 Task: Make in the project ChampionWorks a sprint 'Nitro Boost'. Create in the project ChampionWorks a sprint 'Nitro Boost'. Add in the project ChampionWorks a sprint 'Nitro Boost'
Action: Mouse moved to (178, 56)
Screenshot: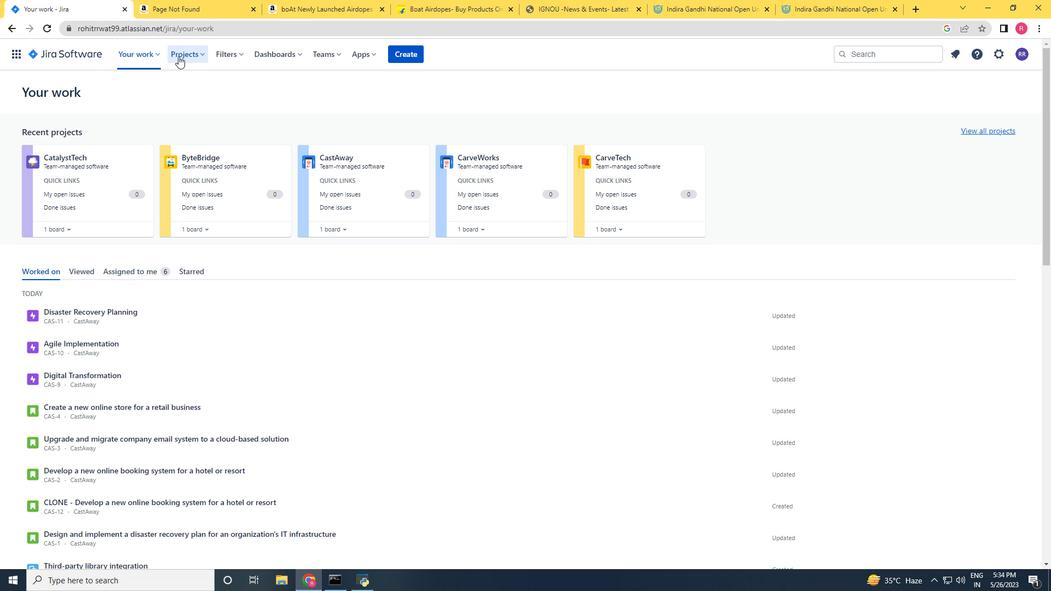 
Action: Mouse pressed left at (178, 56)
Screenshot: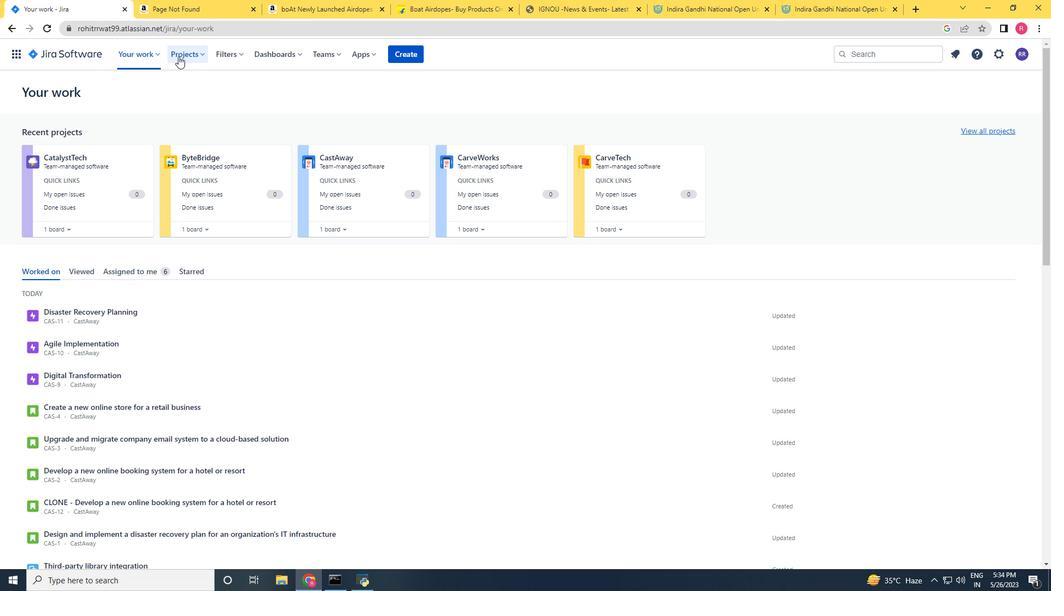 
Action: Mouse moved to (206, 102)
Screenshot: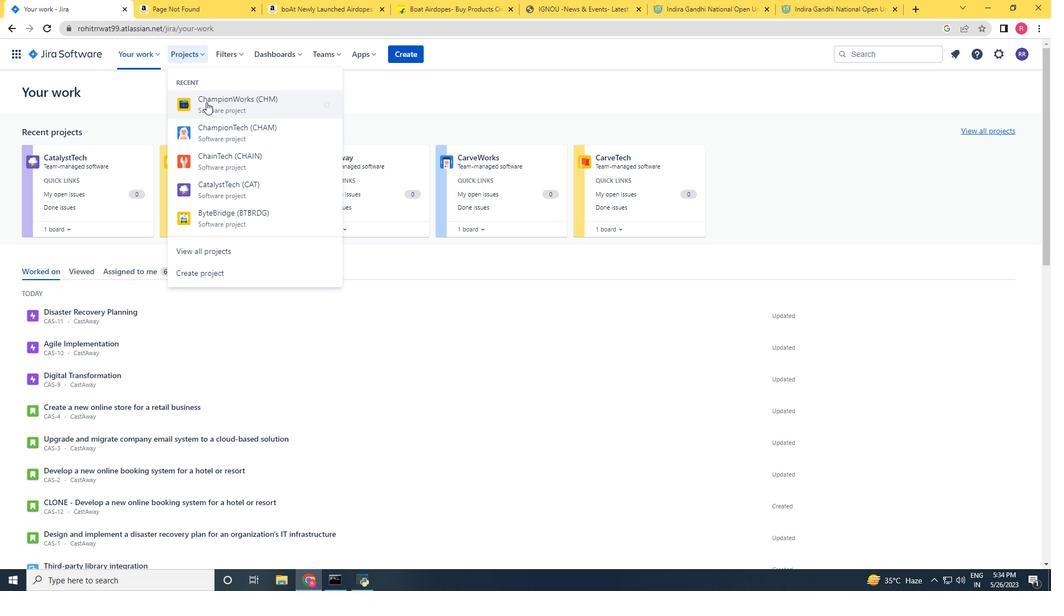 
Action: Mouse pressed left at (206, 102)
Screenshot: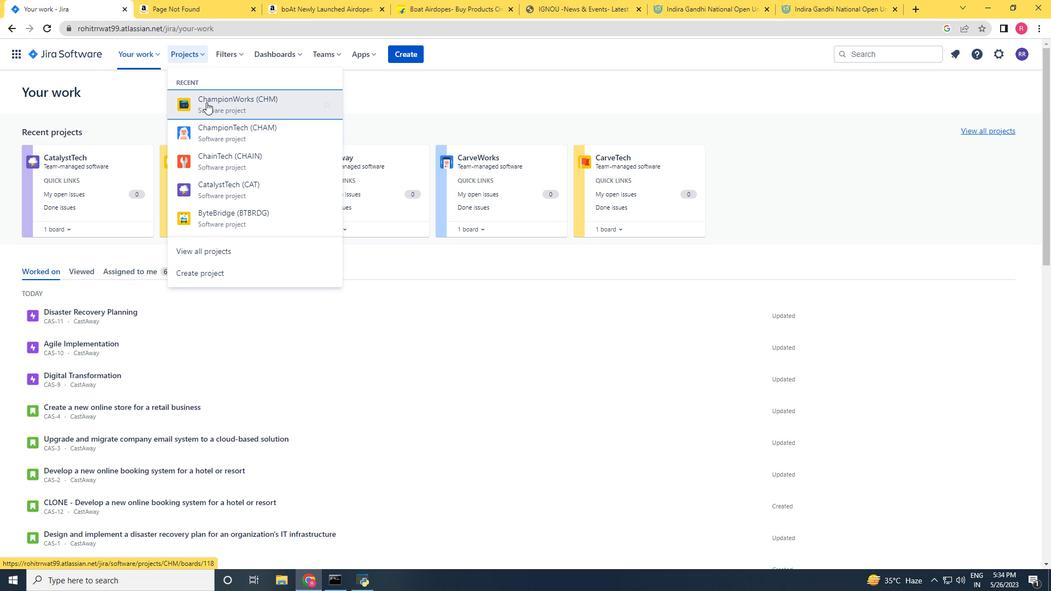 
Action: Mouse moved to (90, 166)
Screenshot: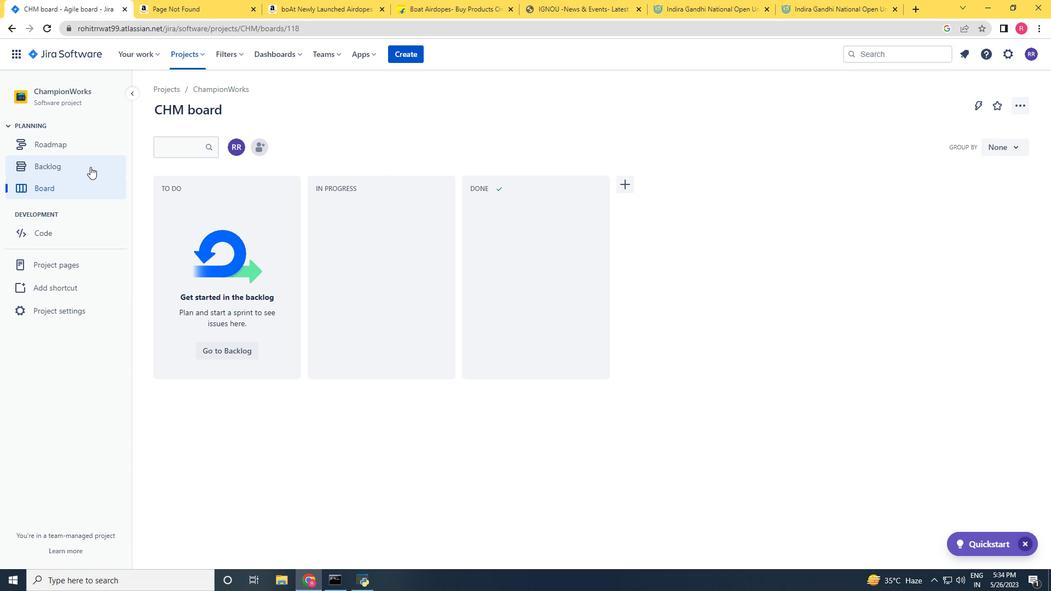 
Action: Mouse pressed left at (90, 166)
Screenshot: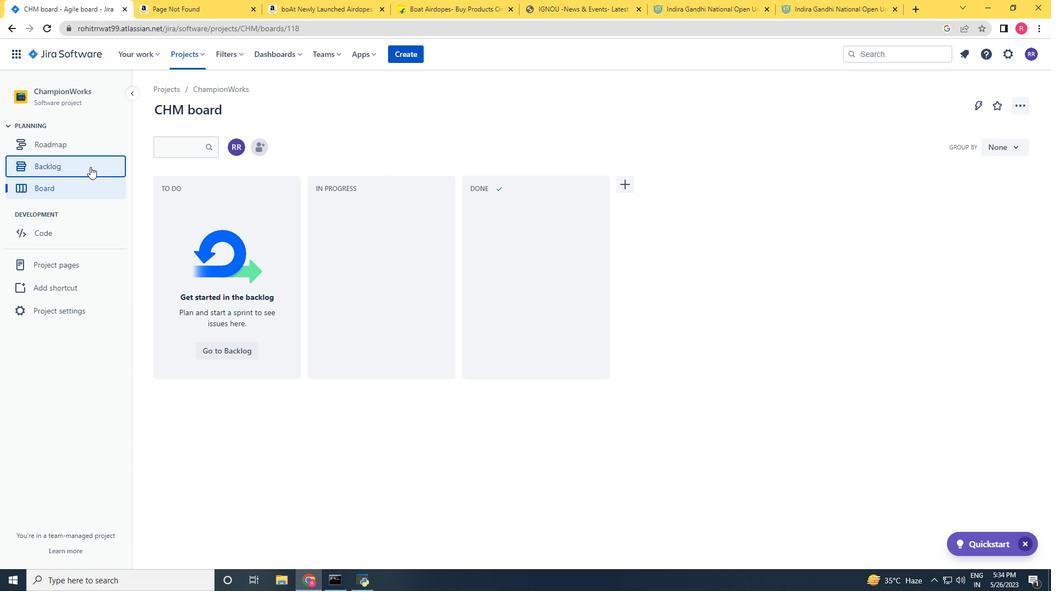 
Action: Mouse moved to (991, 177)
Screenshot: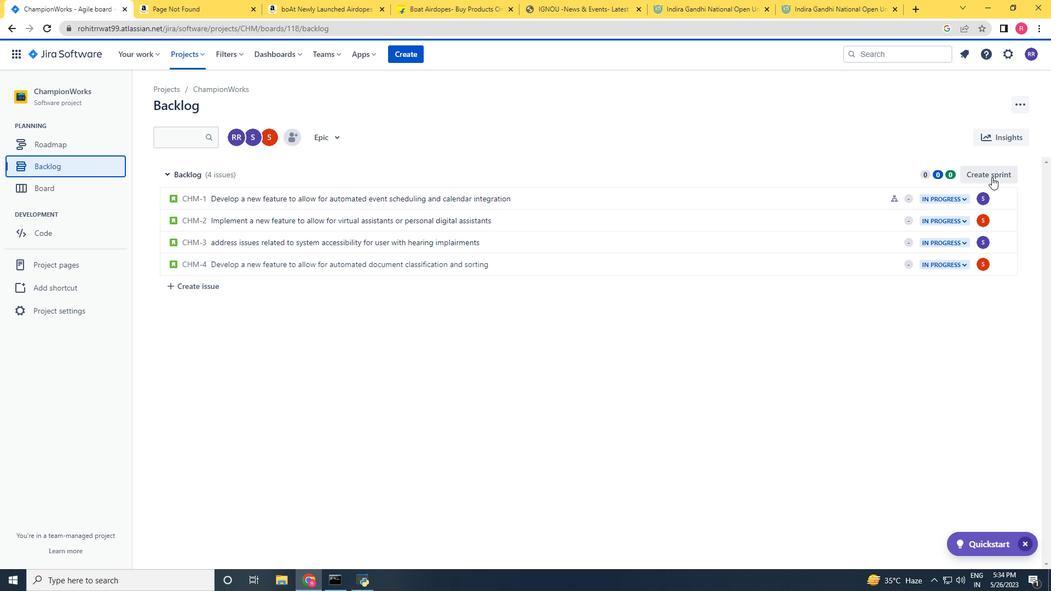 
Action: Mouse pressed left at (991, 177)
Screenshot: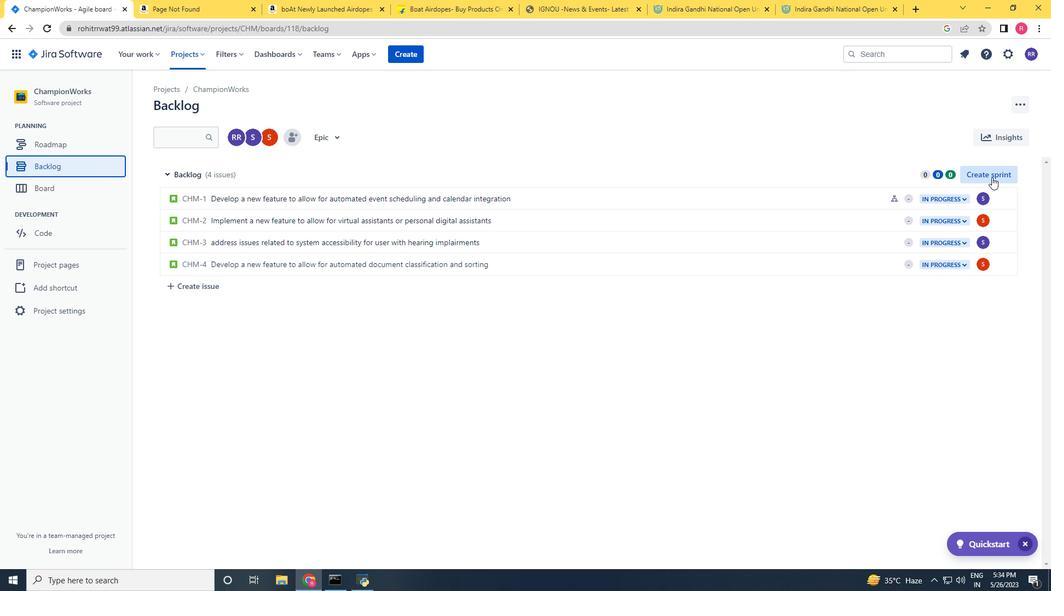 
Action: Mouse moved to (205, 171)
Screenshot: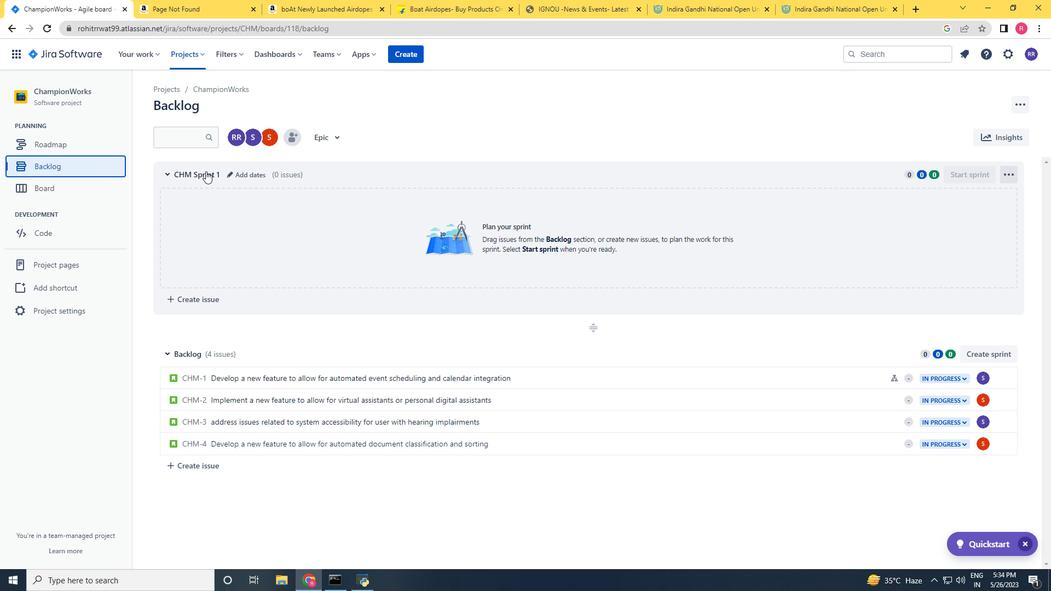 
Action: Mouse pressed left at (205, 171)
Screenshot: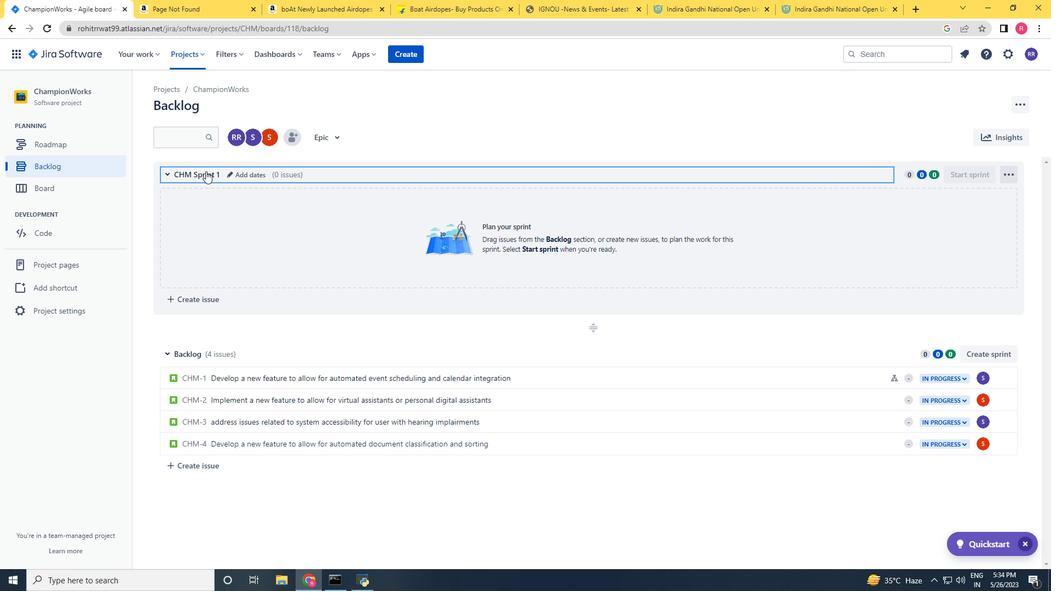
Action: Mouse pressed left at (205, 171)
Screenshot: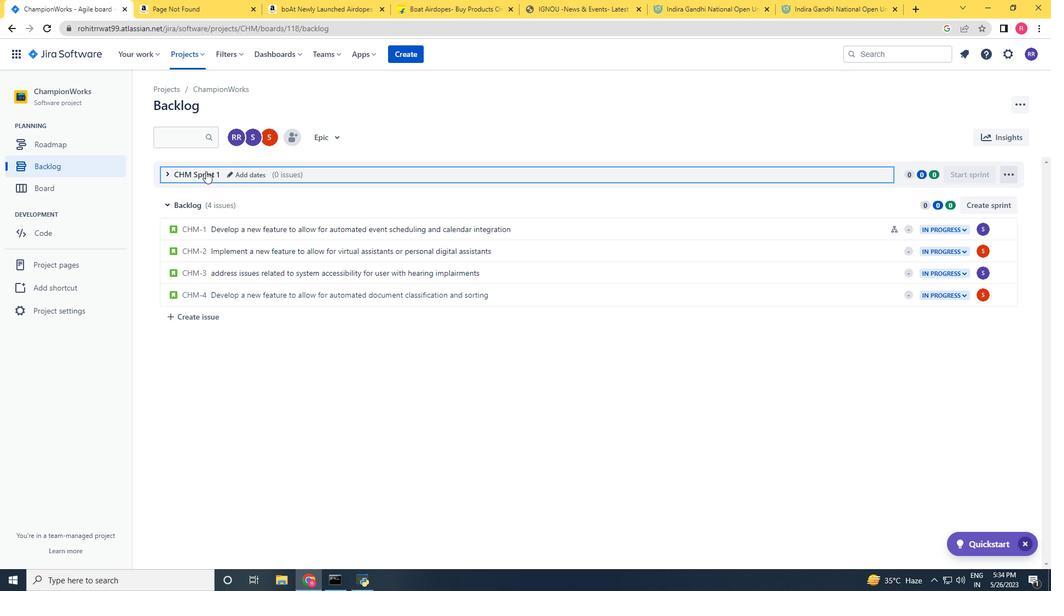 
Action: Mouse moved to (230, 176)
Screenshot: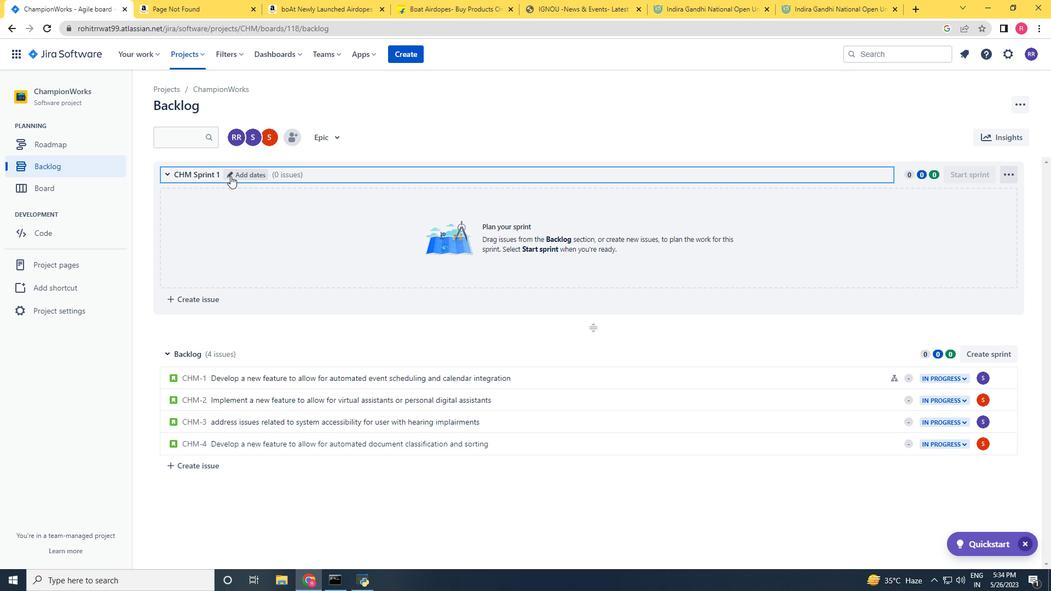 
Action: Mouse pressed left at (230, 176)
Screenshot: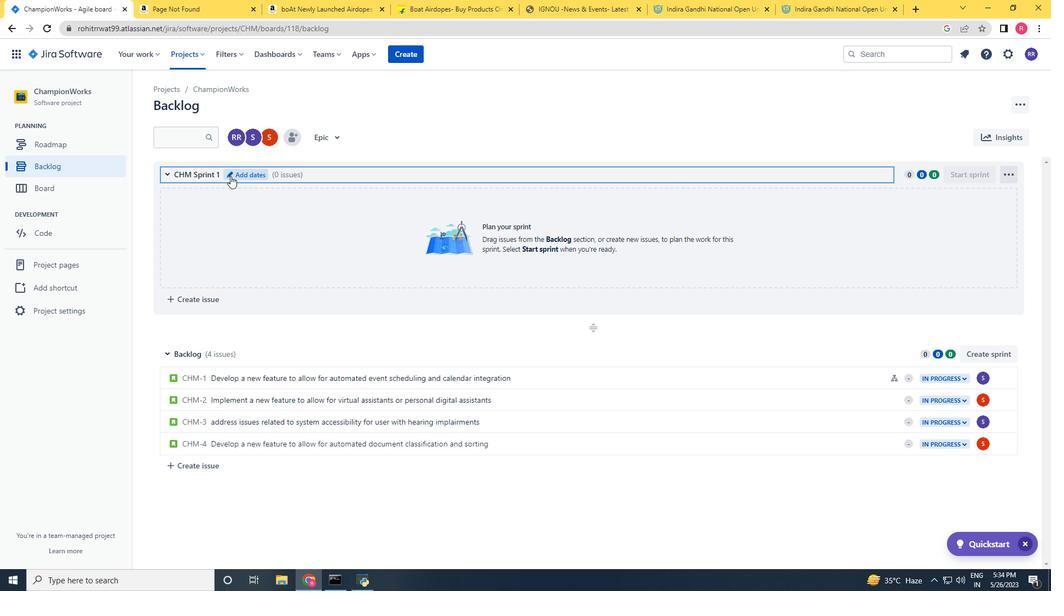 
Action: Mouse moved to (401, 135)
Screenshot: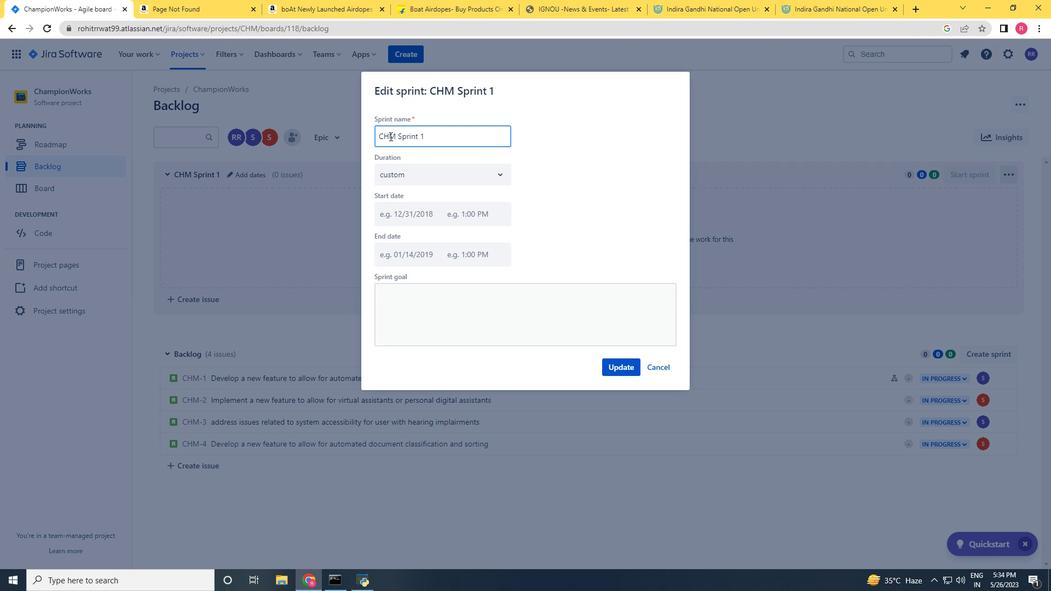 
Action: Mouse pressed left at (401, 135)
Screenshot: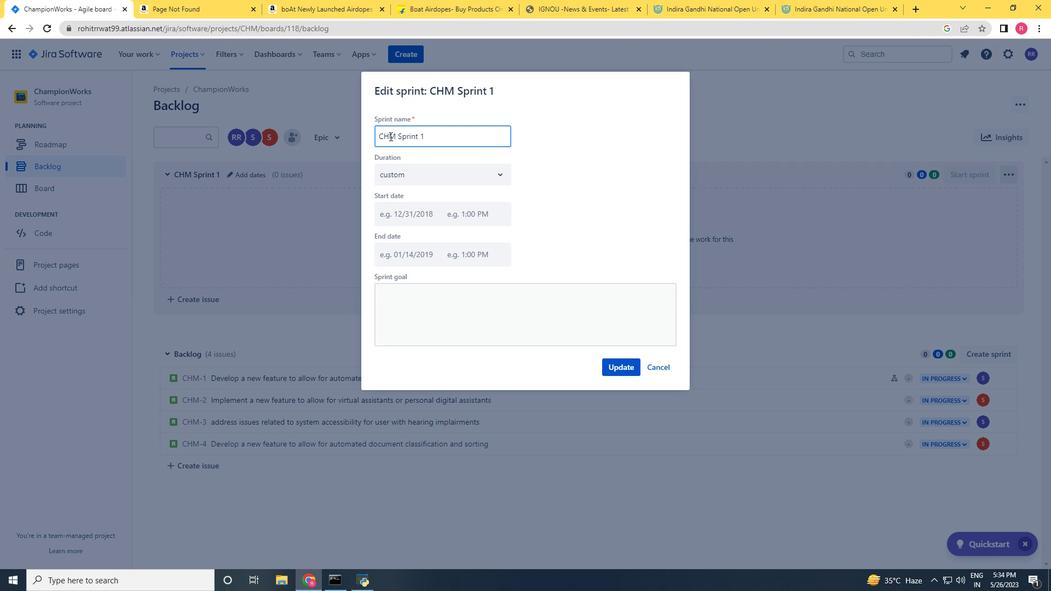 
Action: Mouse moved to (387, 143)
Screenshot: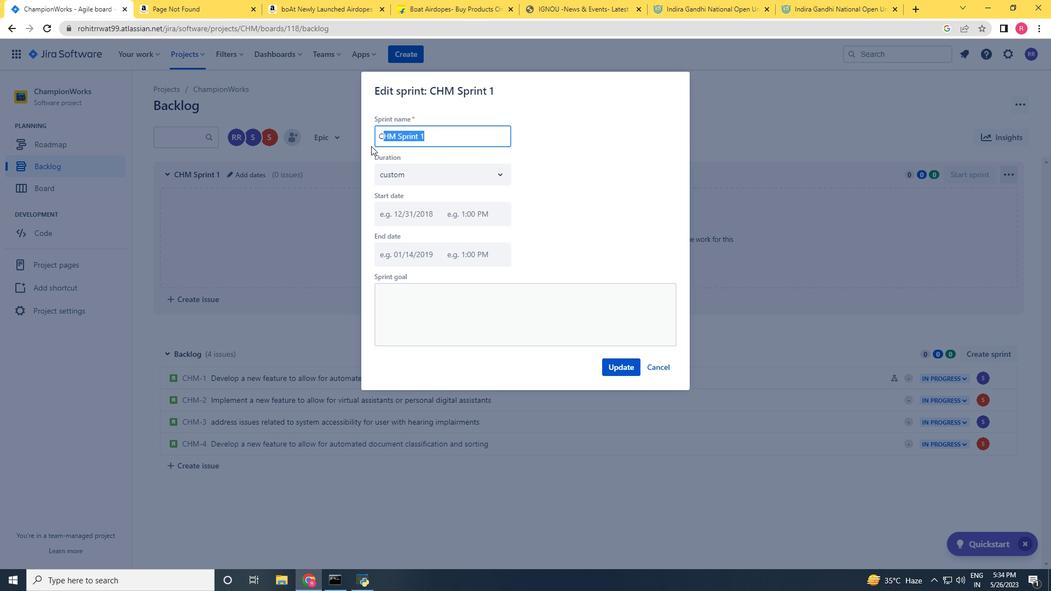 
Action: Mouse pressed left at (432, 135)
Screenshot: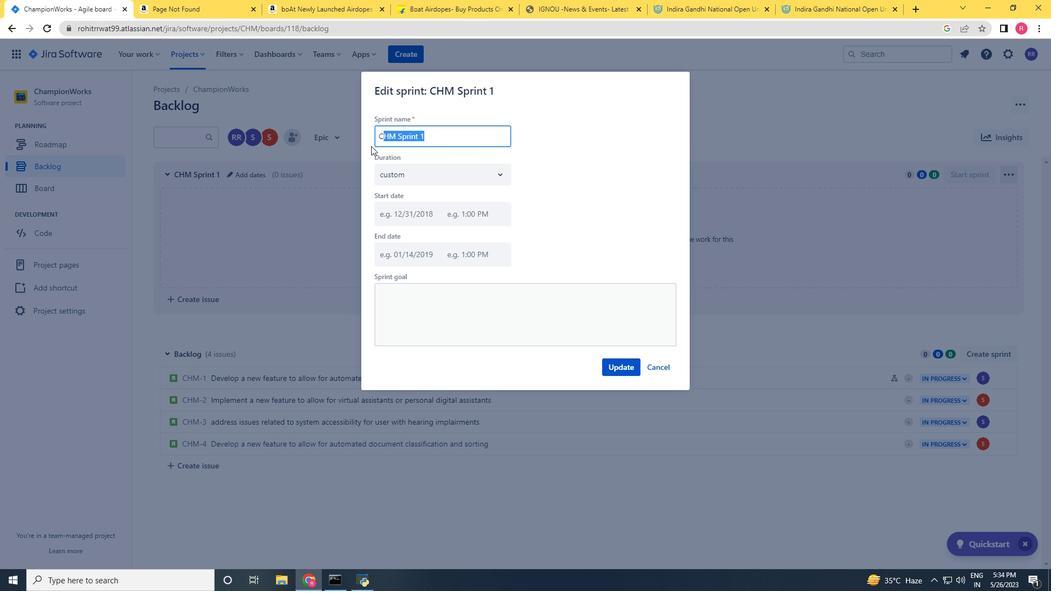
Action: Mouse moved to (357, 146)
Screenshot: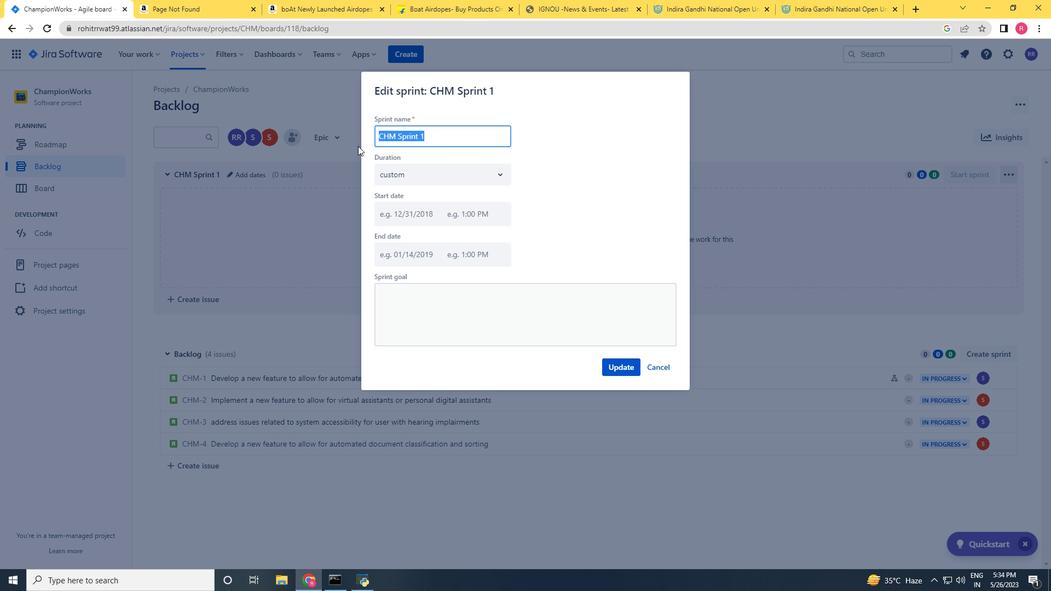 
Action: Key pressed <Key.backspace><Key.shift>Nitro<Key.space><Key.shift>Boost
Screenshot: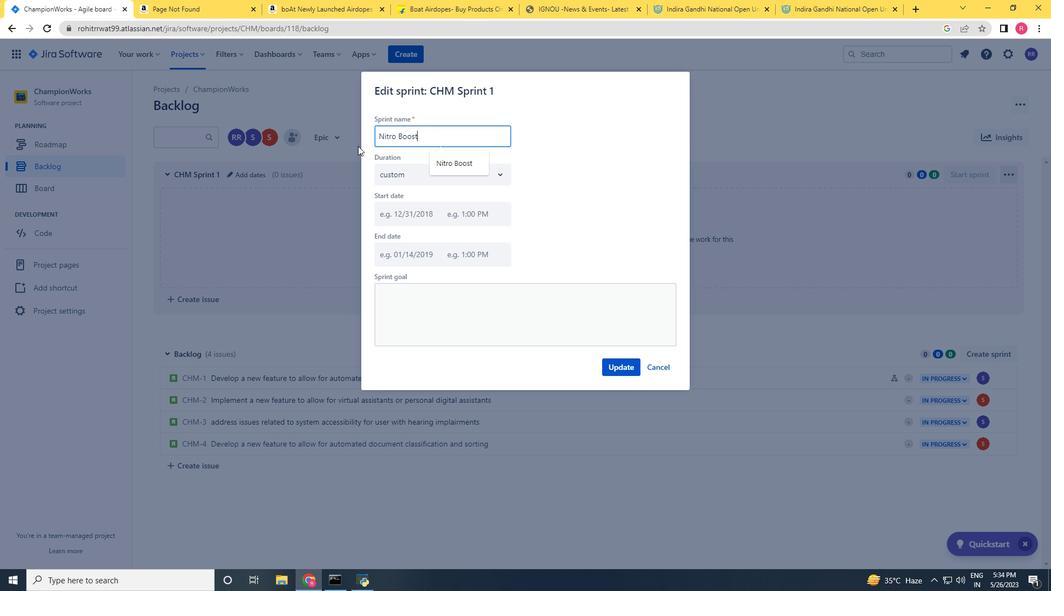 
Action: Mouse moved to (616, 368)
Screenshot: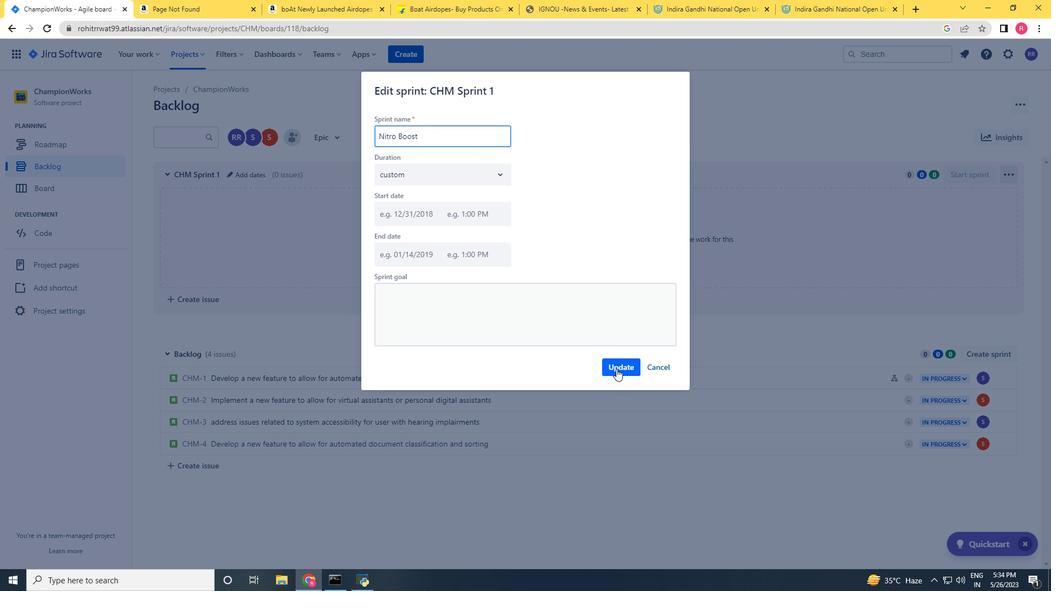 
Action: Mouse pressed left at (616, 368)
Screenshot: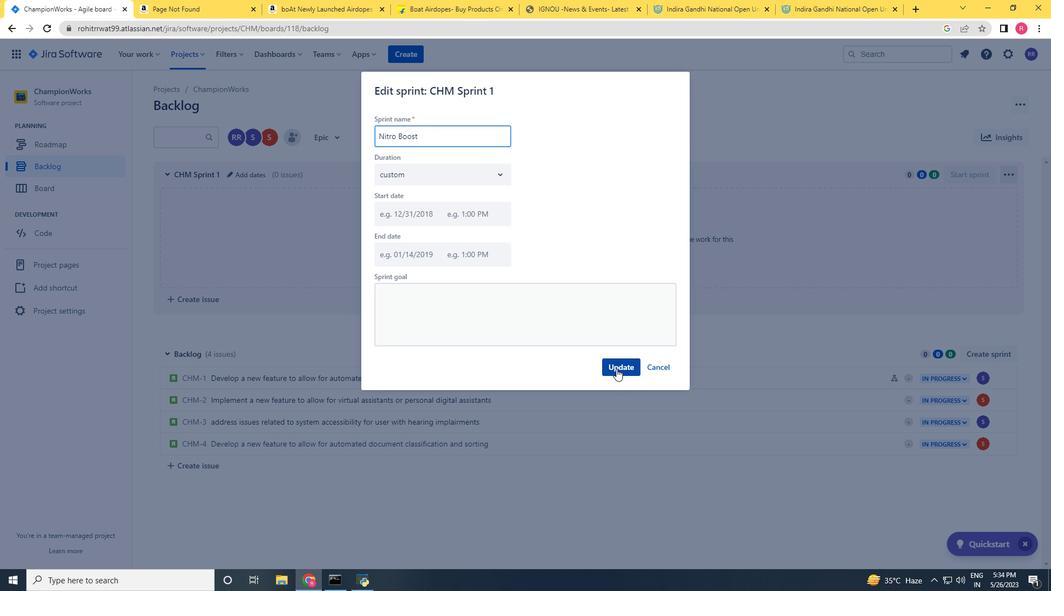
Action: Mouse moved to (988, 356)
Screenshot: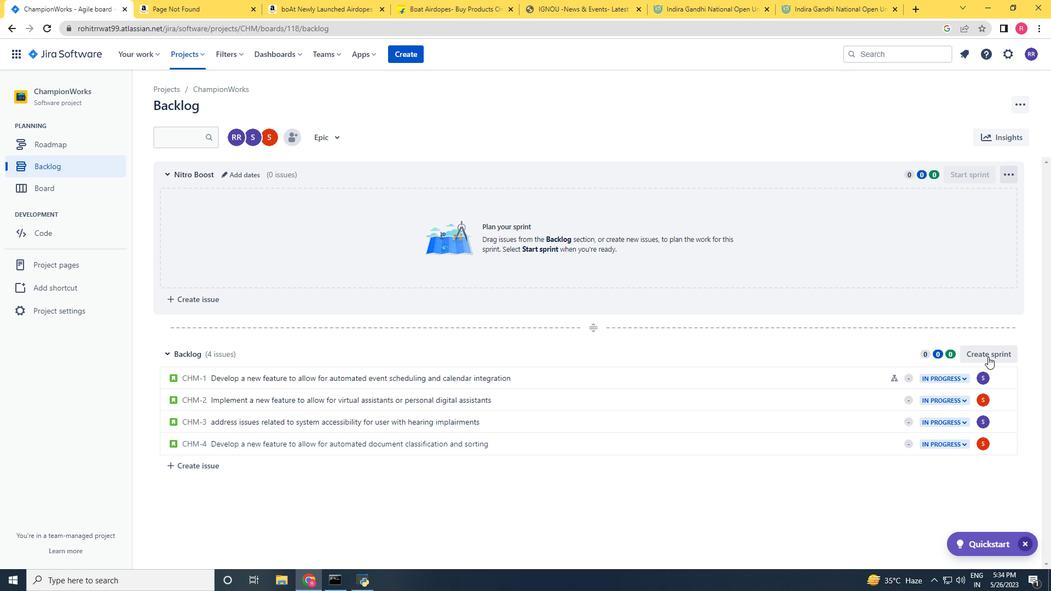 
Action: Mouse pressed left at (988, 356)
Screenshot: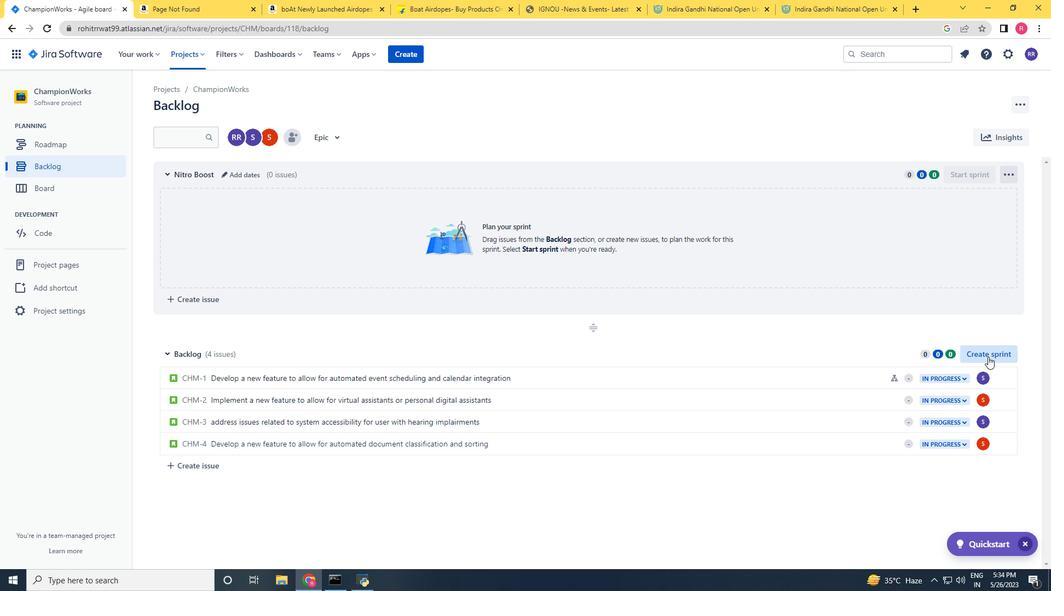 
Action: Mouse moved to (229, 352)
Screenshot: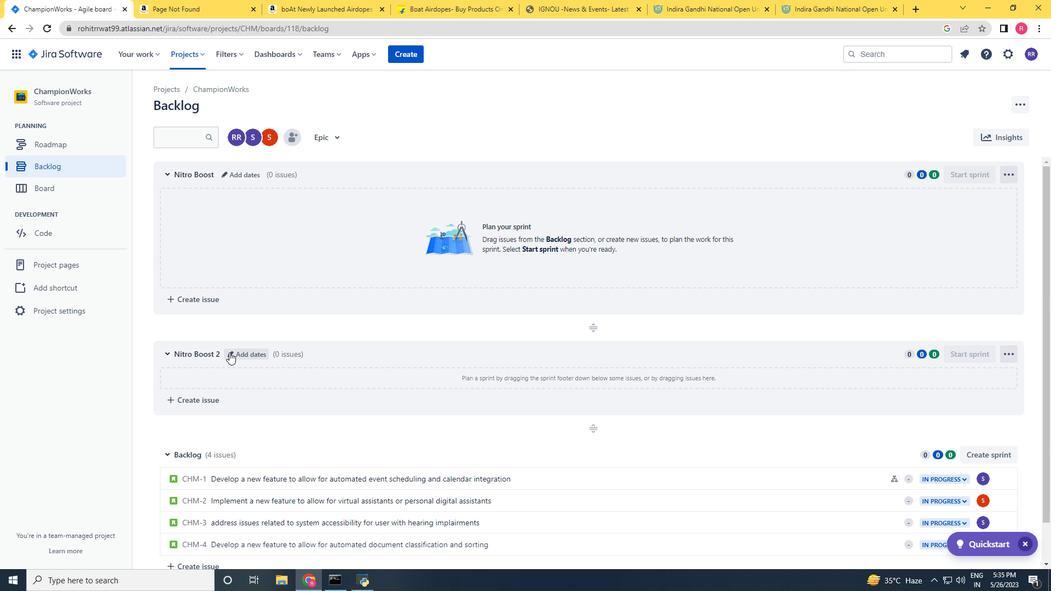 
Action: Mouse pressed left at (229, 352)
Screenshot: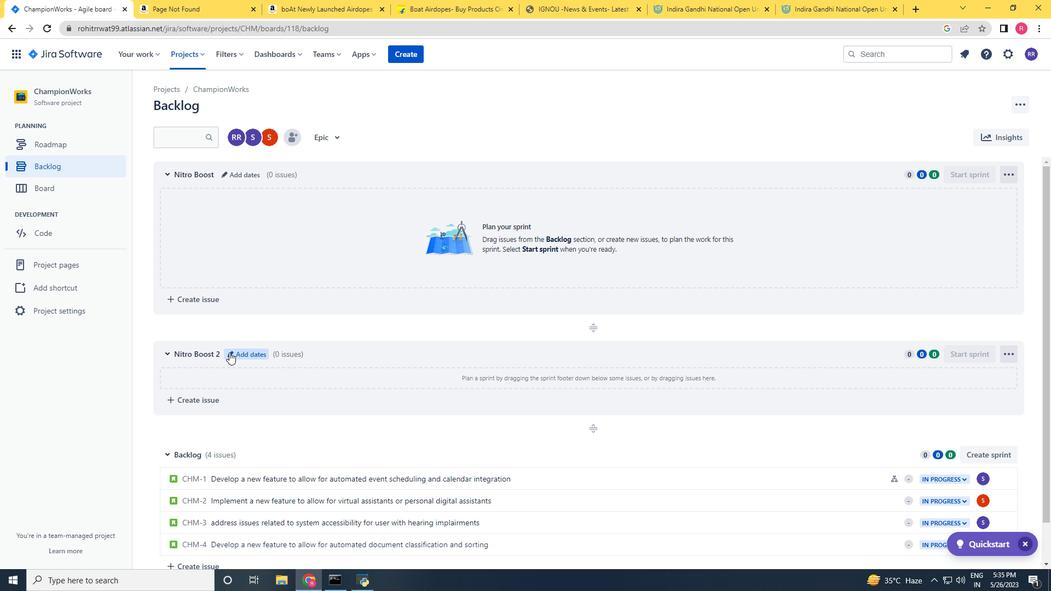 
Action: Mouse moved to (430, 139)
Screenshot: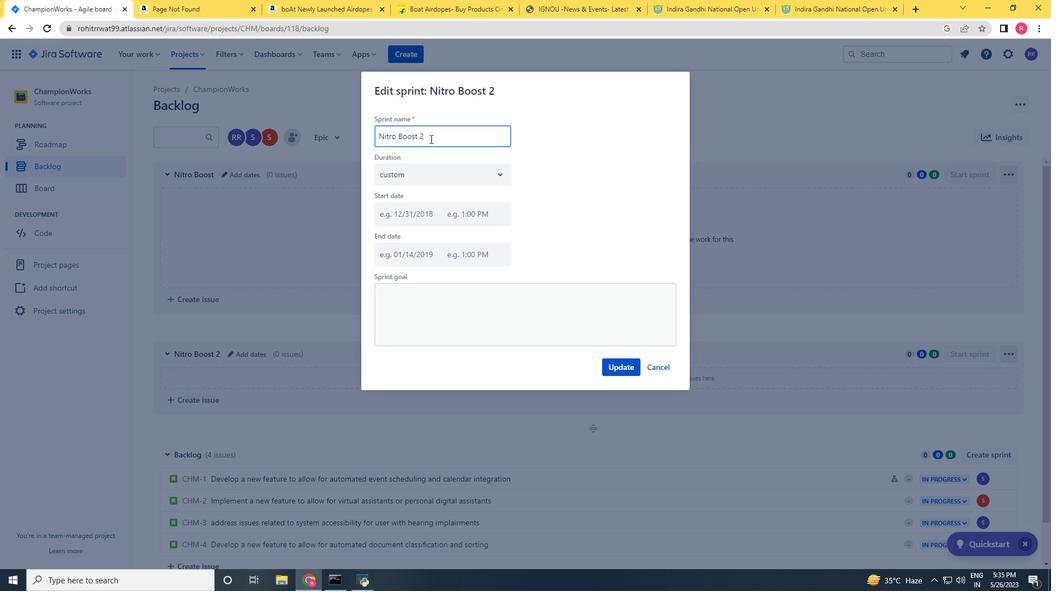 
Action: Mouse pressed left at (430, 139)
Screenshot: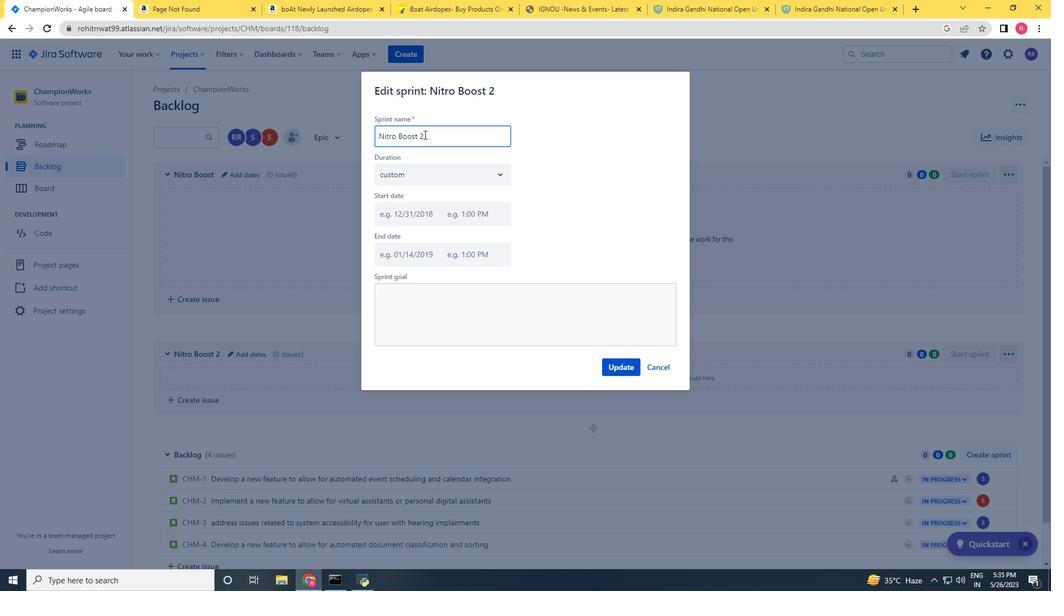 
Action: Mouse moved to (359, 132)
Screenshot: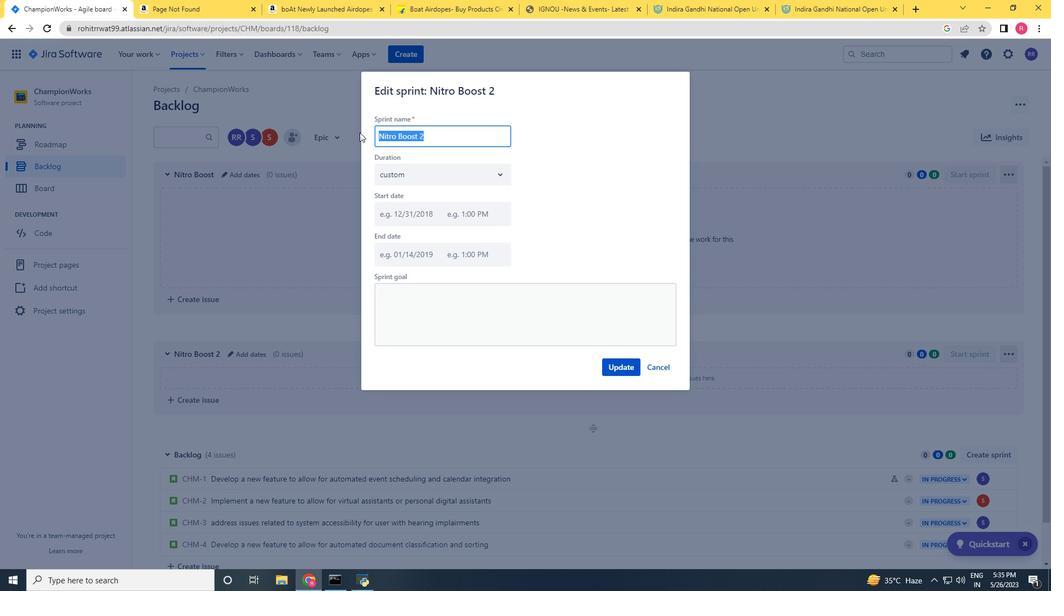 
Action: Key pressed <Key.backspace><Key.shift>Nitro<Key.space><Key.shift>Boost
Screenshot: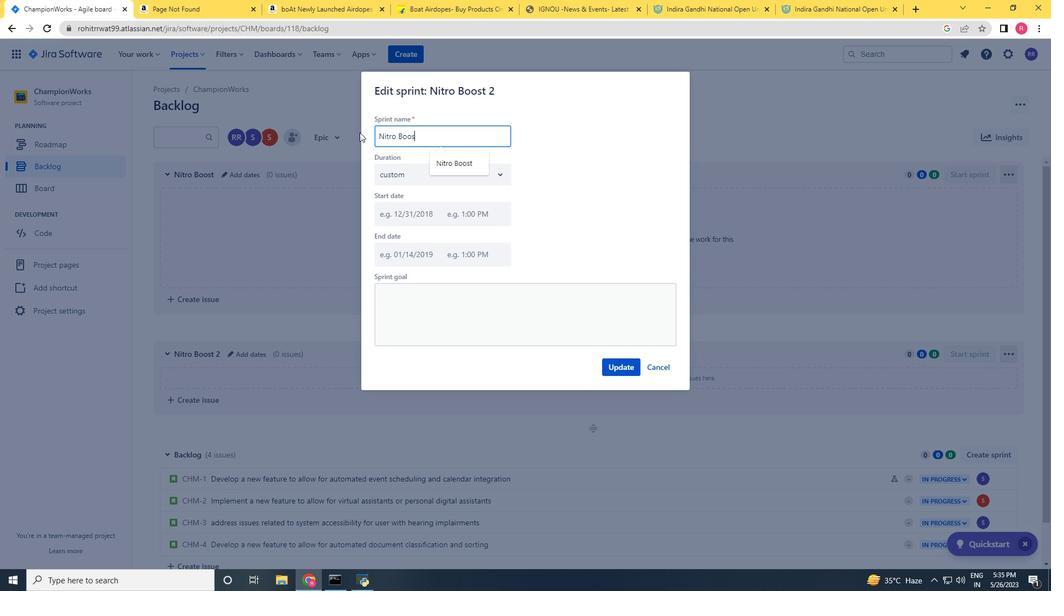 
Action: Mouse moved to (607, 366)
Screenshot: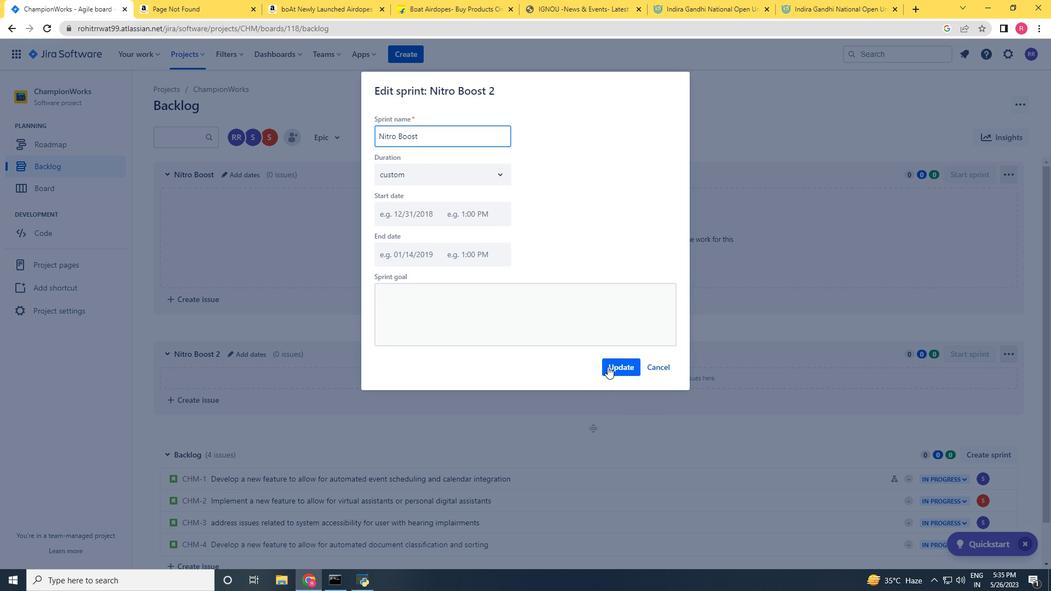 
Action: Mouse pressed left at (607, 366)
Screenshot: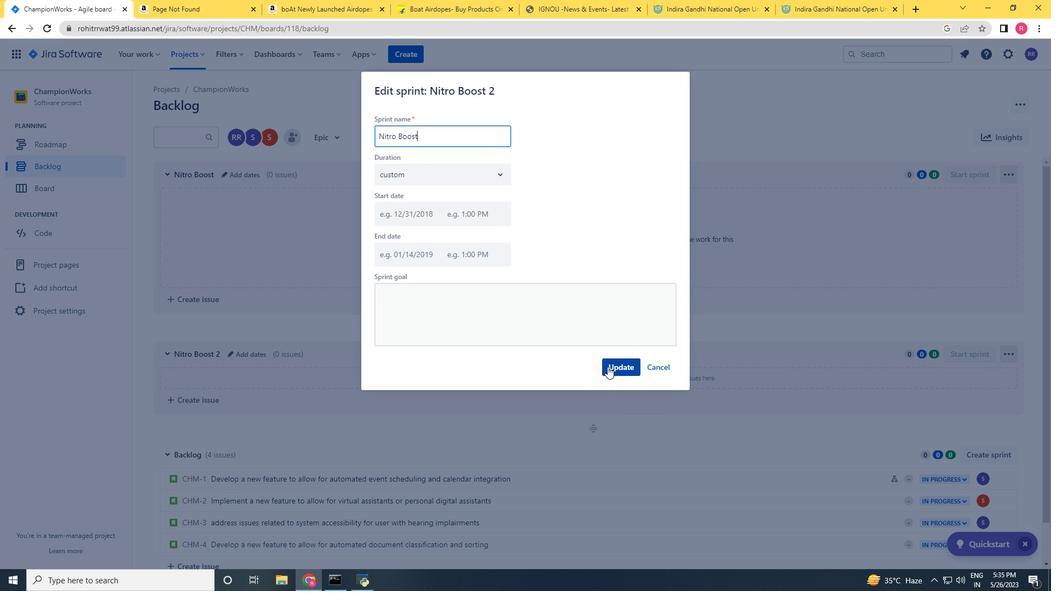 
Action: Mouse moved to (988, 453)
Screenshot: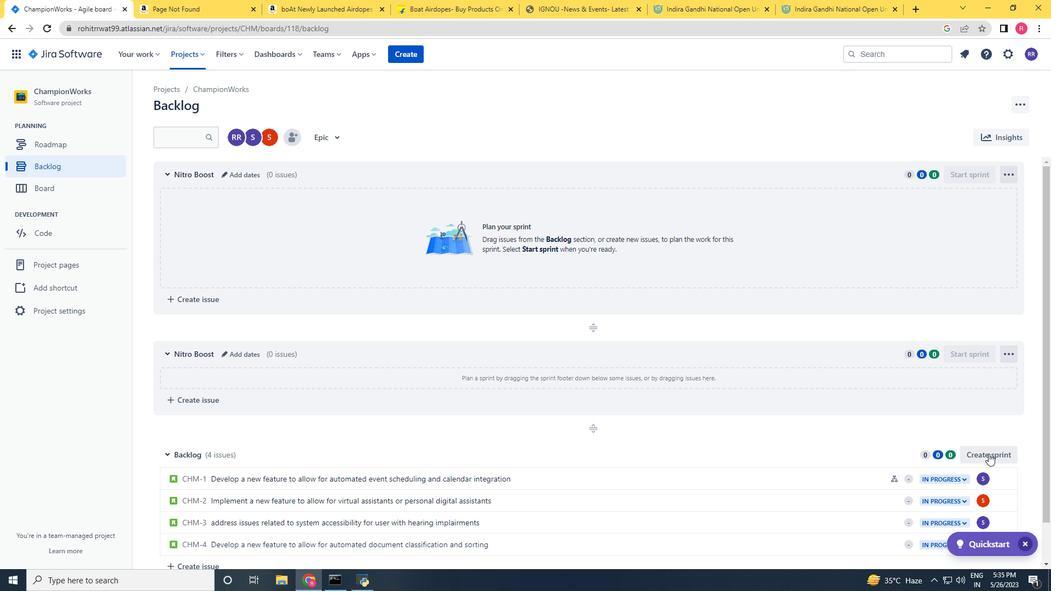 
Action: Mouse pressed left at (988, 453)
Screenshot: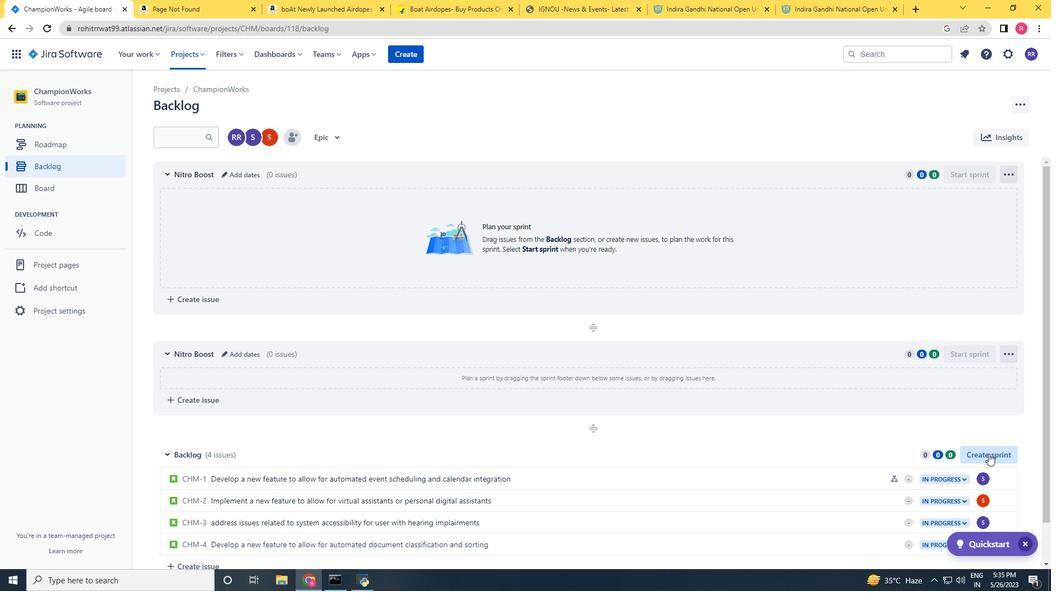 
Action: Mouse moved to (231, 453)
Screenshot: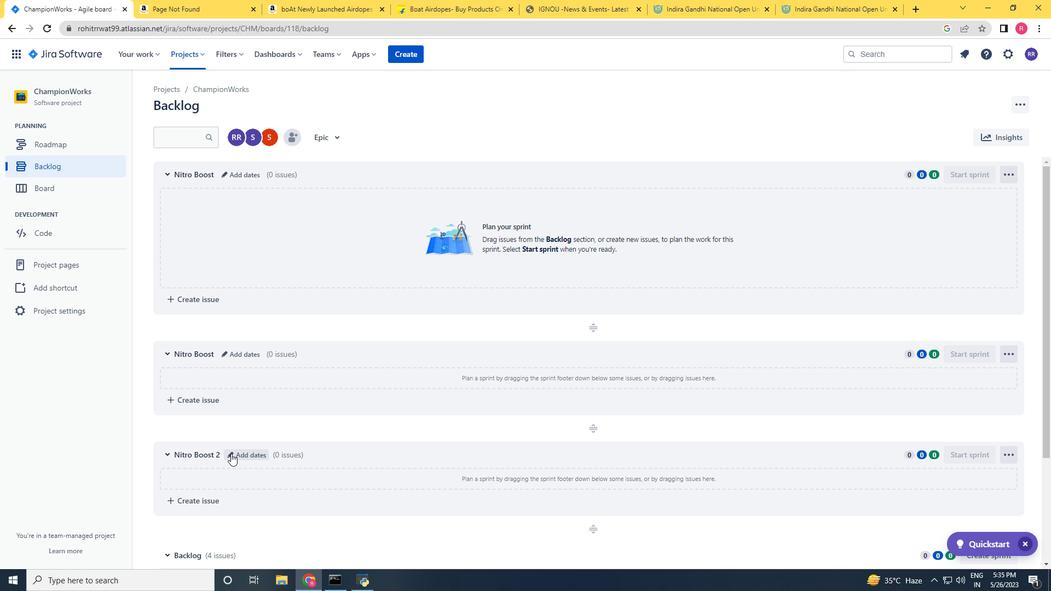 
Action: Mouse pressed left at (231, 453)
Screenshot: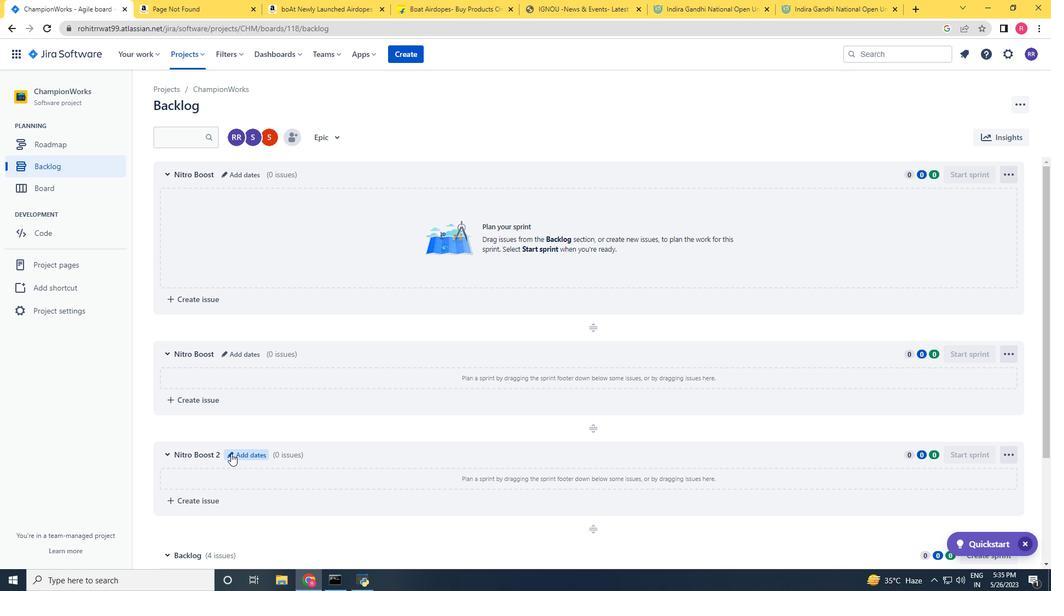 
Action: Mouse moved to (435, 137)
Screenshot: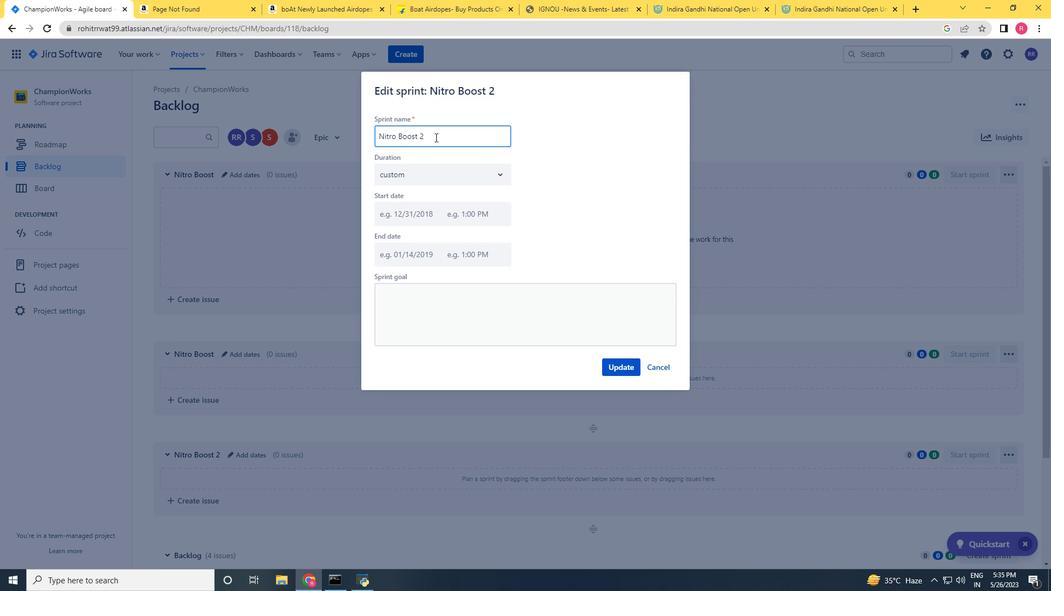 
Action: Key pressed <Key.backspace><Key.backspace><Key.backspace><Key.backspace><Key.backspace><Key.backspace><Key.backspace><Key.backspace><Key.backspace><Key.backspace><Key.backspace><Key.backspace><Key.backspace><Key.backspace><Key.backspace><Key.shift>Nitro<Key.space><Key.shift>Boost
Screenshot: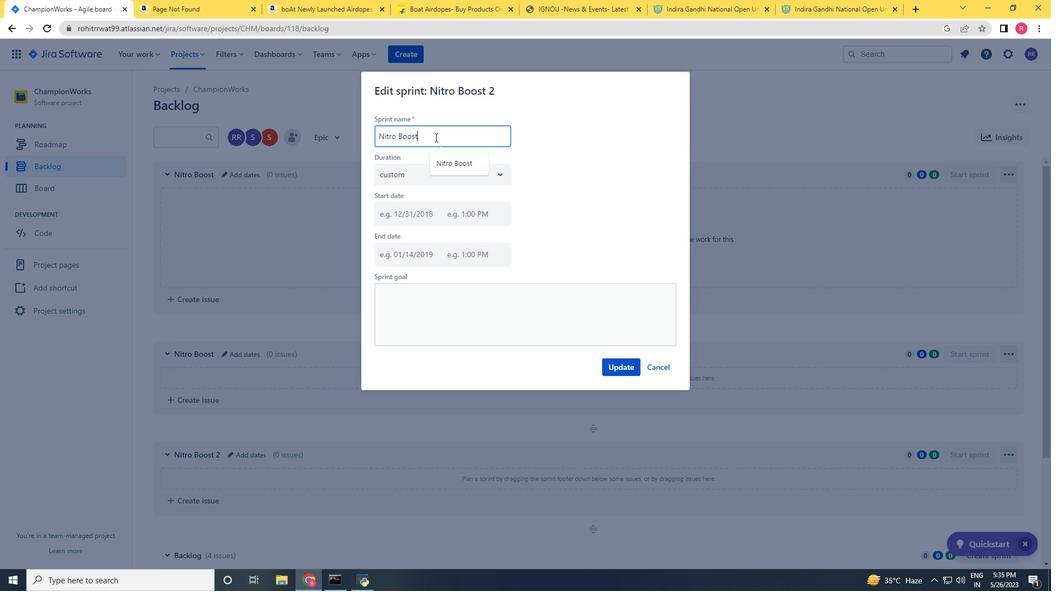 
Action: Mouse moved to (618, 368)
Screenshot: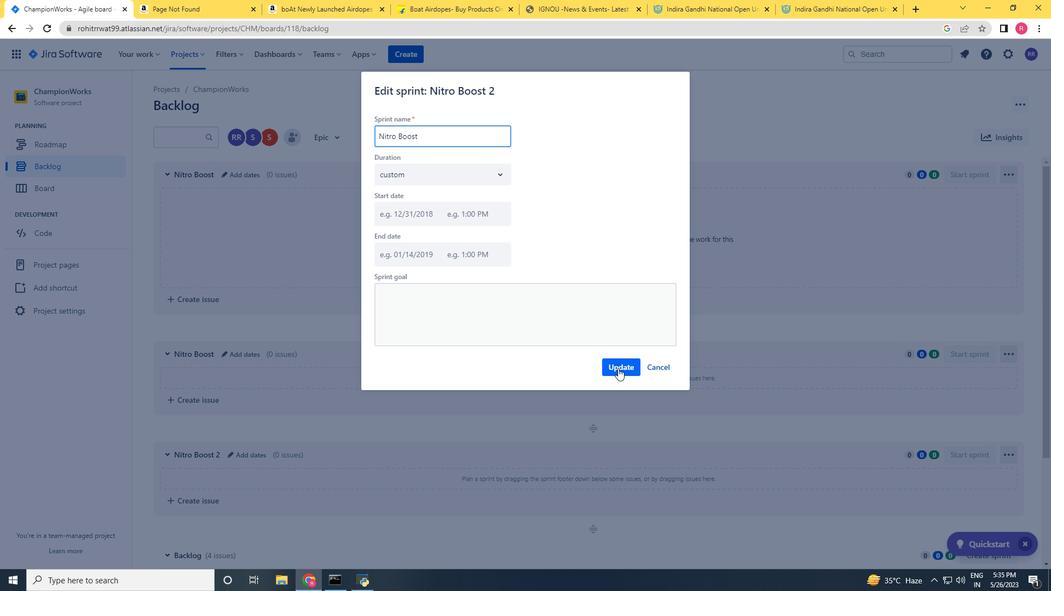 
Action: Mouse pressed left at (618, 368)
Screenshot: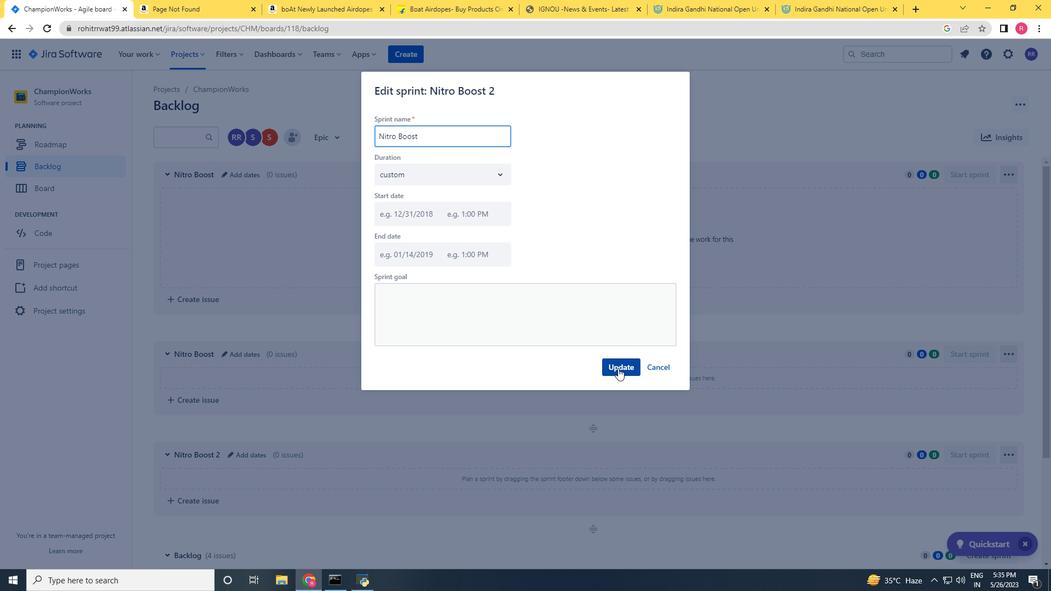 
Action: Mouse scrolled (618, 367) with delta (0, 0)
Screenshot: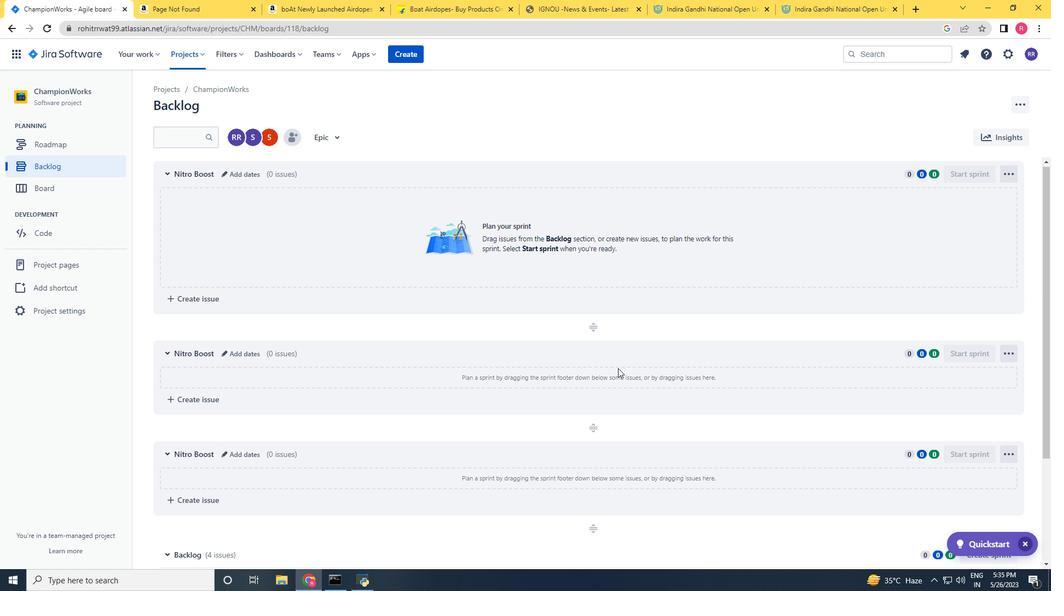 
